 Task: Reply All to email with the signature Bailey Nelson with the subject 'Congratulations' from softage.1@softage.net with the message 'Can you please provide more information about the new safety regulations?'
Action: Mouse moved to (1298, 211)
Screenshot: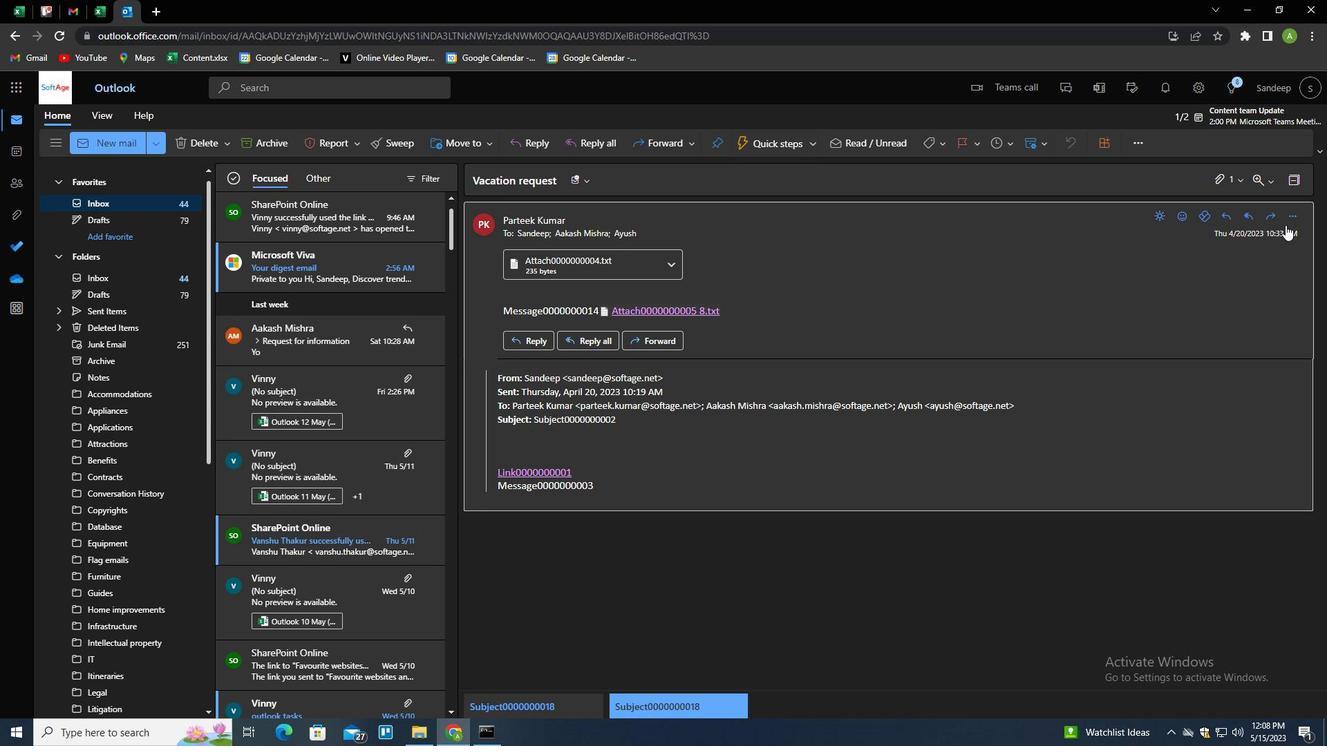 
Action: Mouse pressed left at (1298, 211)
Screenshot: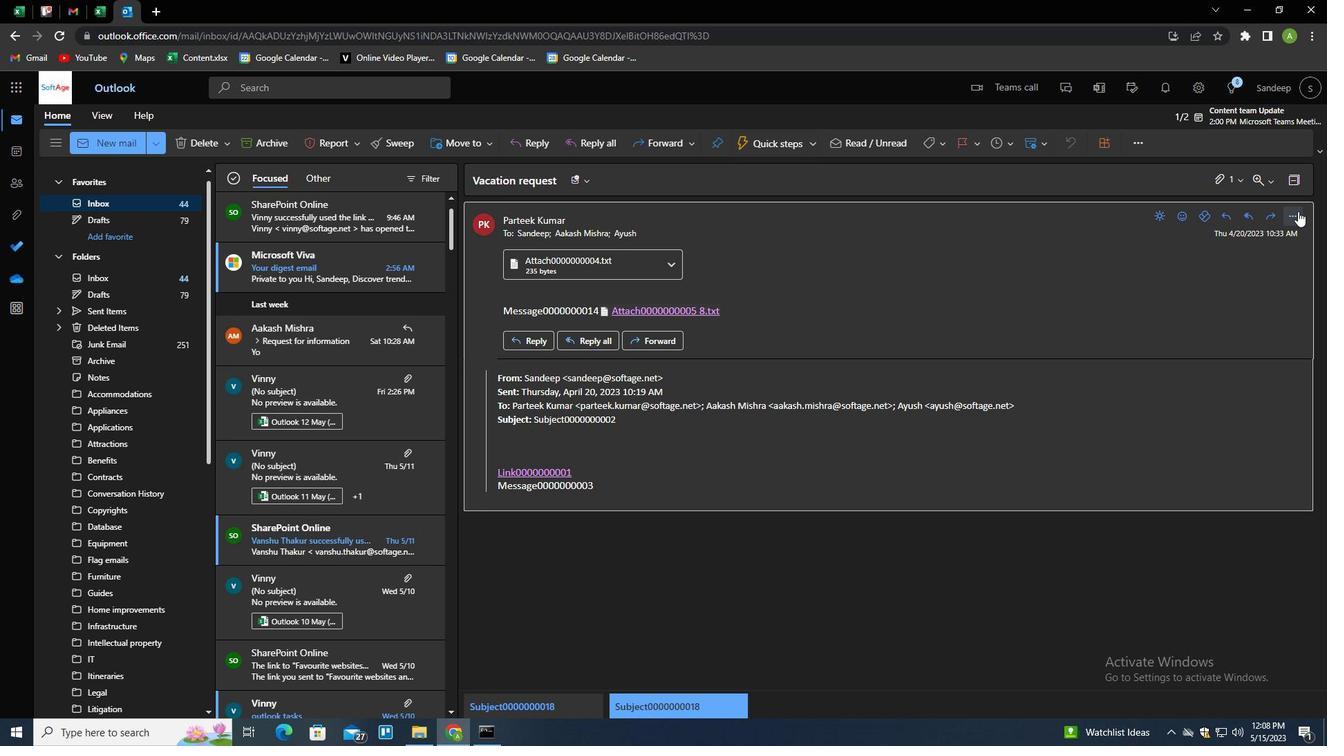 
Action: Mouse moved to (1244, 263)
Screenshot: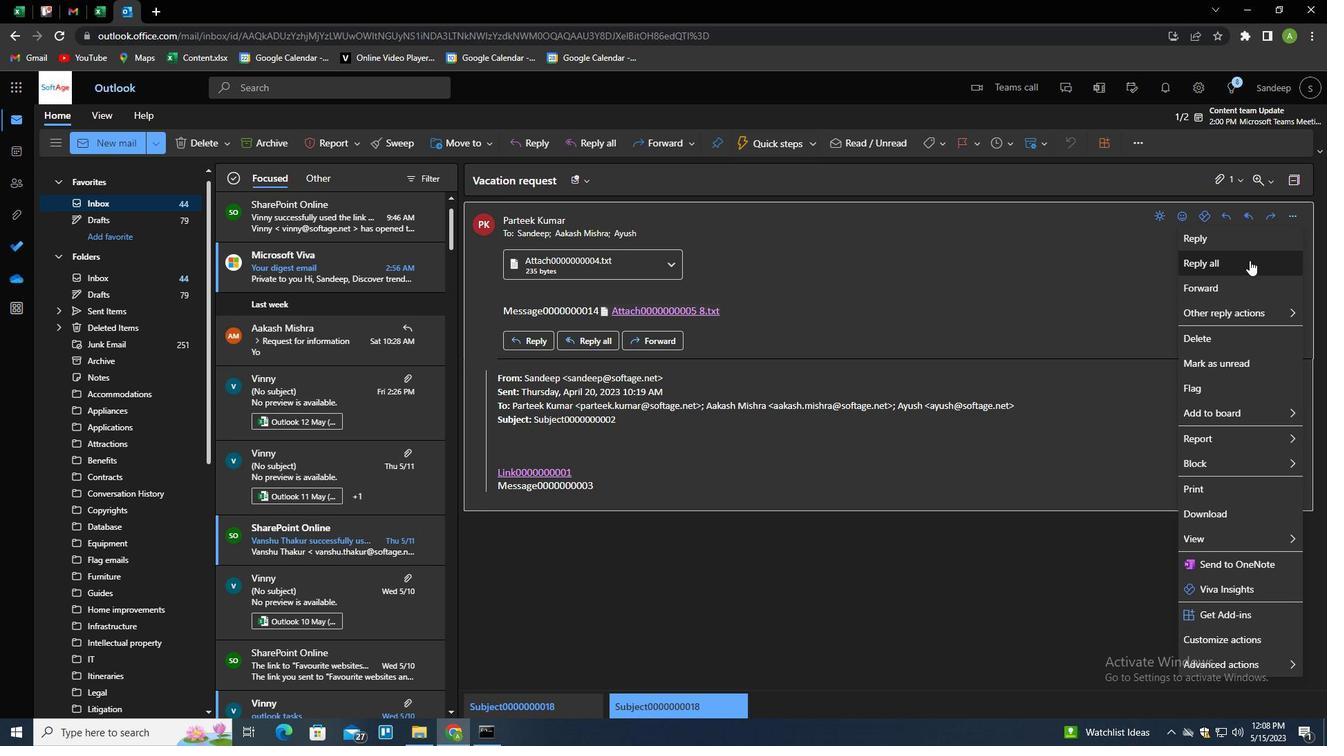 
Action: Mouse pressed left at (1244, 263)
Screenshot: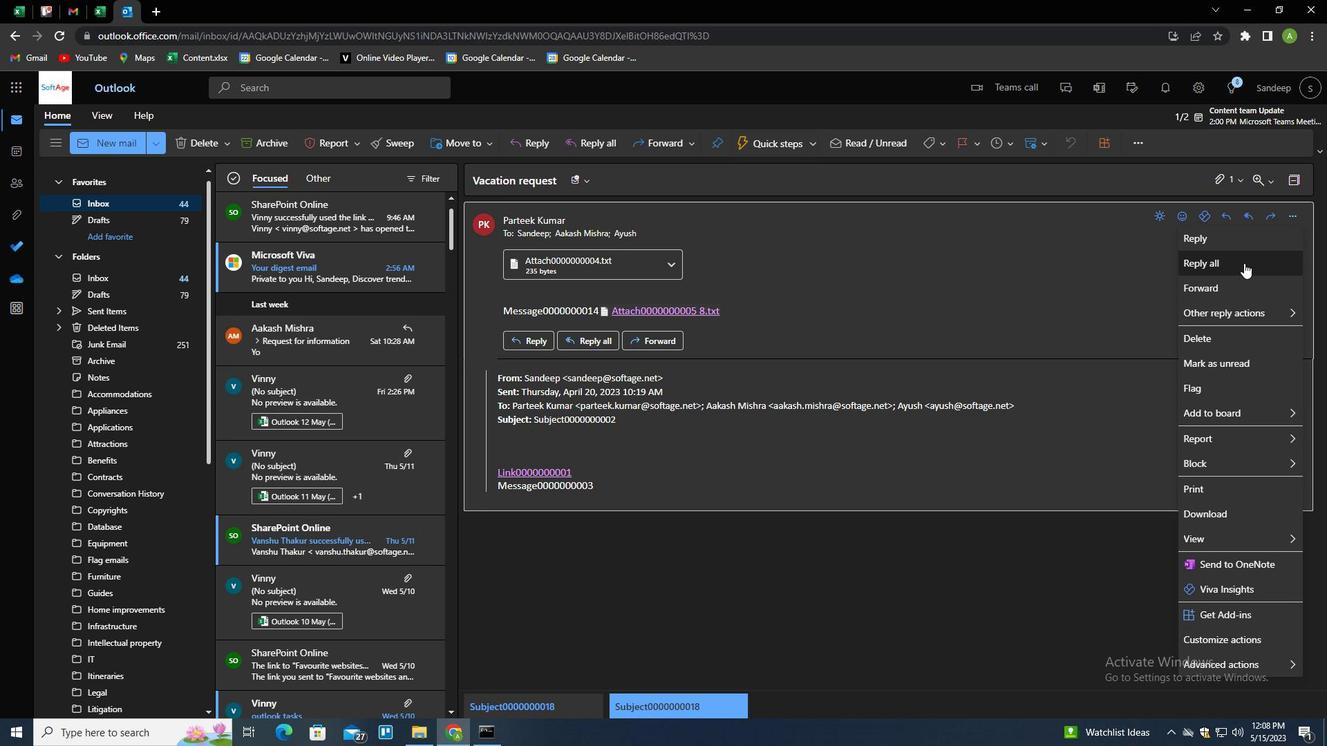 
Action: Mouse moved to (488, 390)
Screenshot: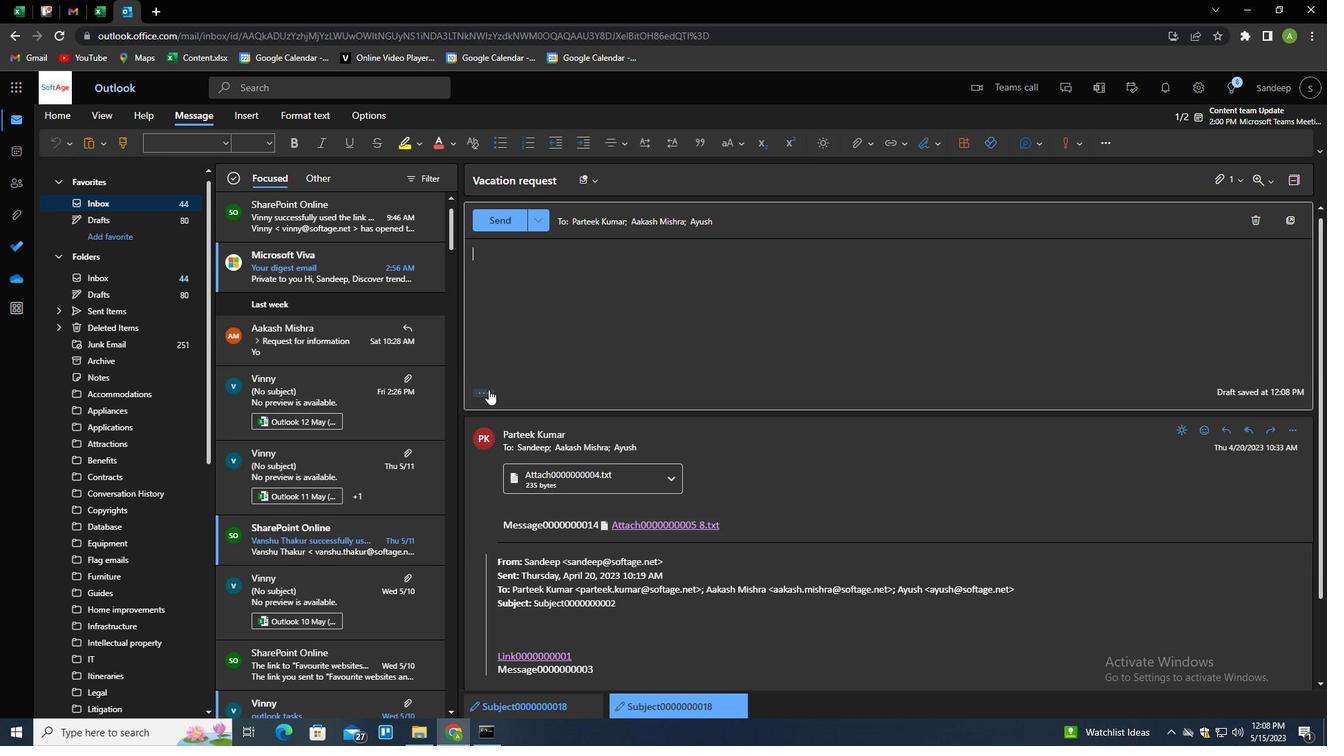 
Action: Mouse pressed left at (488, 390)
Screenshot: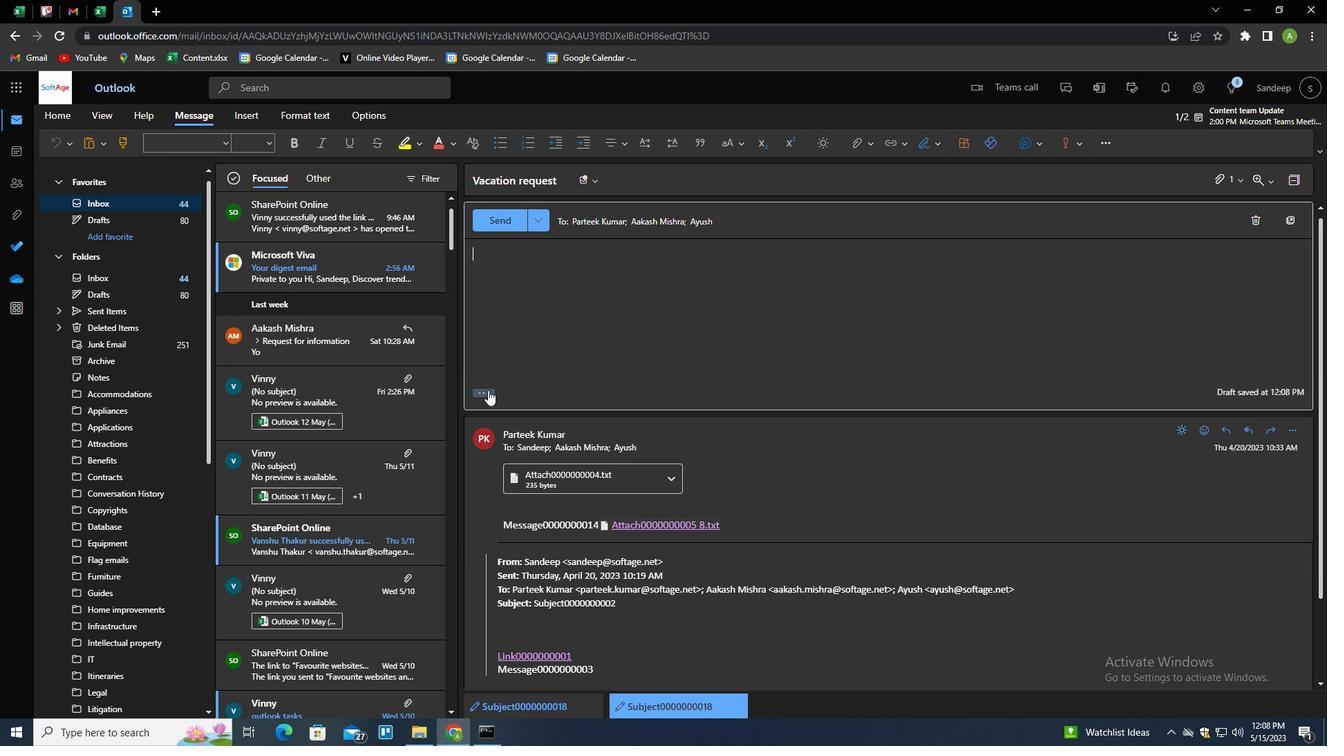 
Action: Mouse moved to (938, 147)
Screenshot: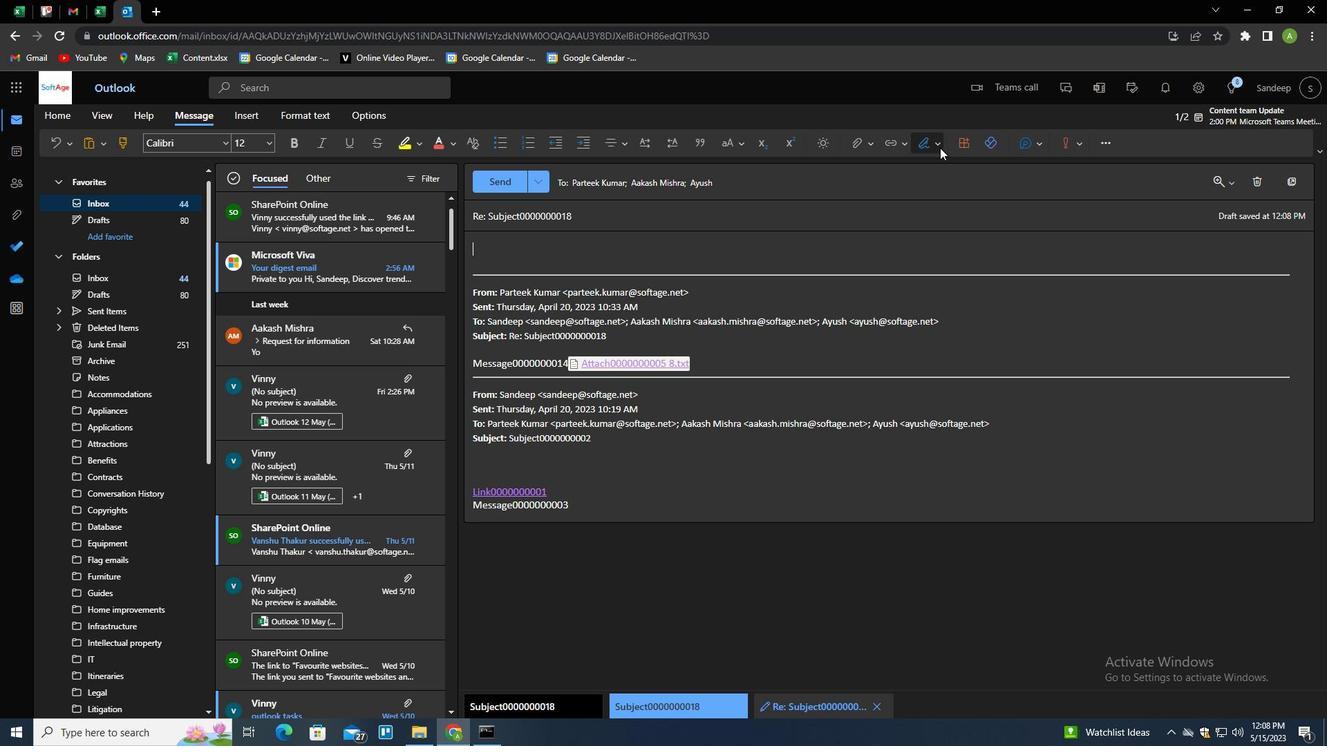 
Action: Mouse pressed left at (938, 147)
Screenshot: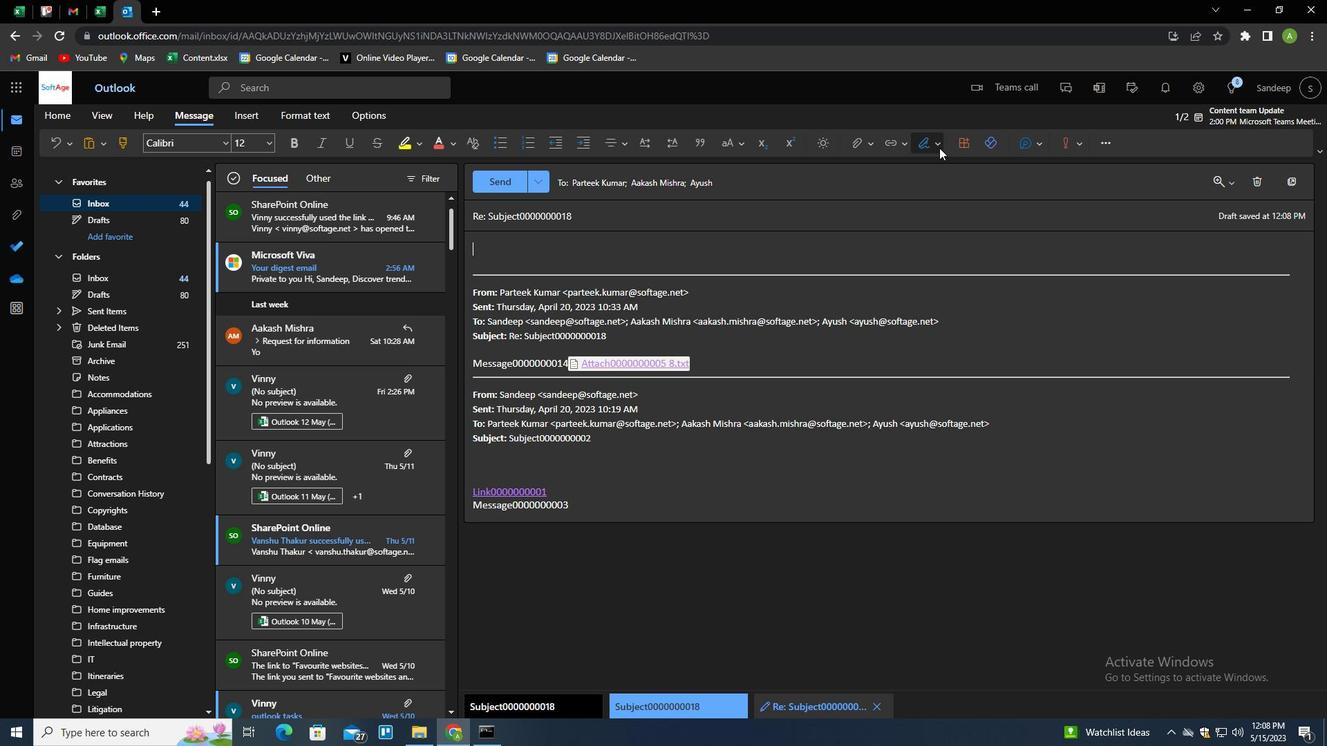 
Action: Mouse moved to (907, 196)
Screenshot: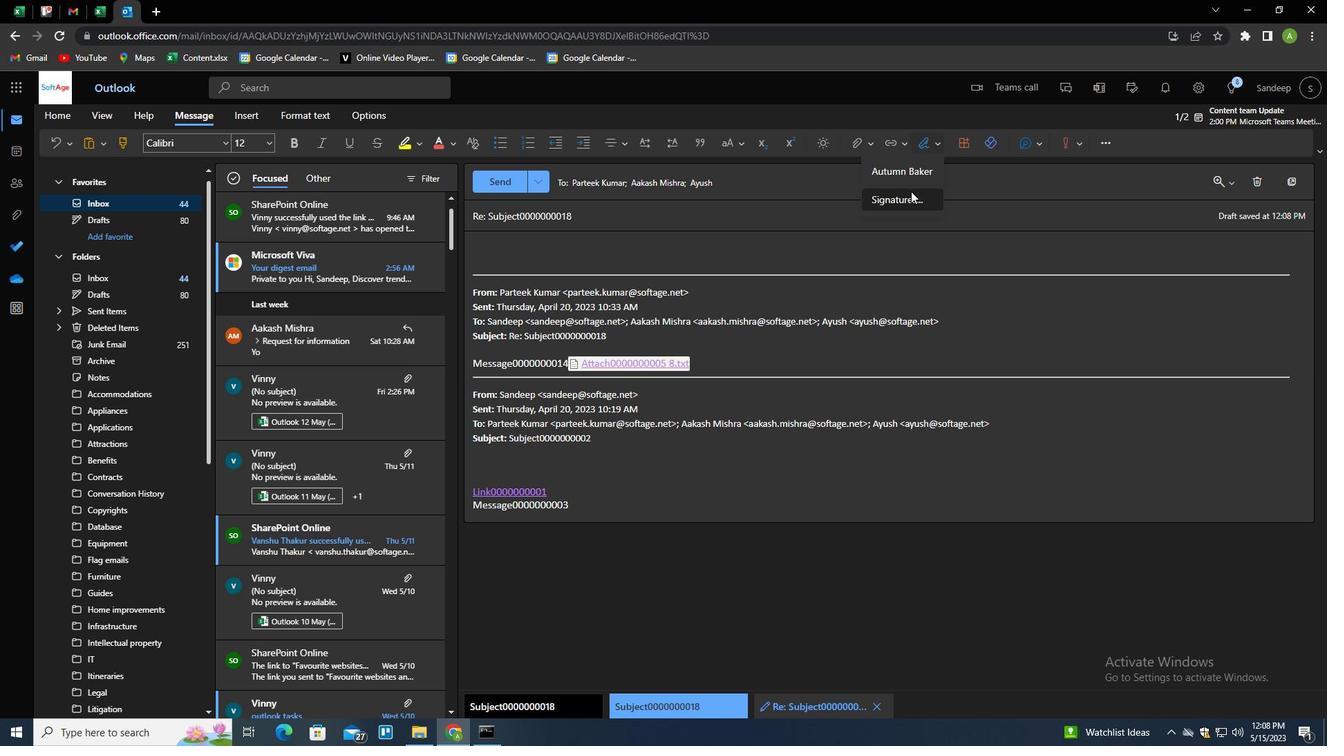 
Action: Mouse pressed left at (907, 196)
Screenshot: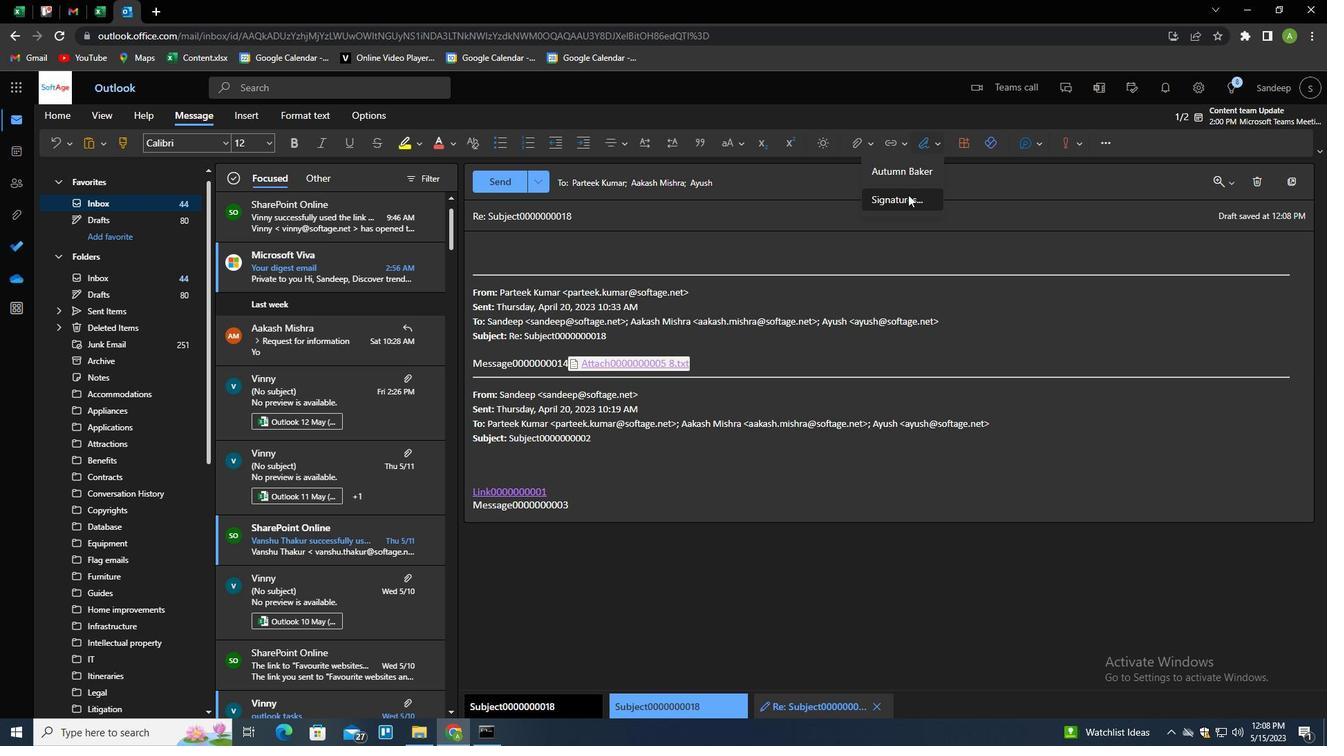 
Action: Mouse moved to (941, 249)
Screenshot: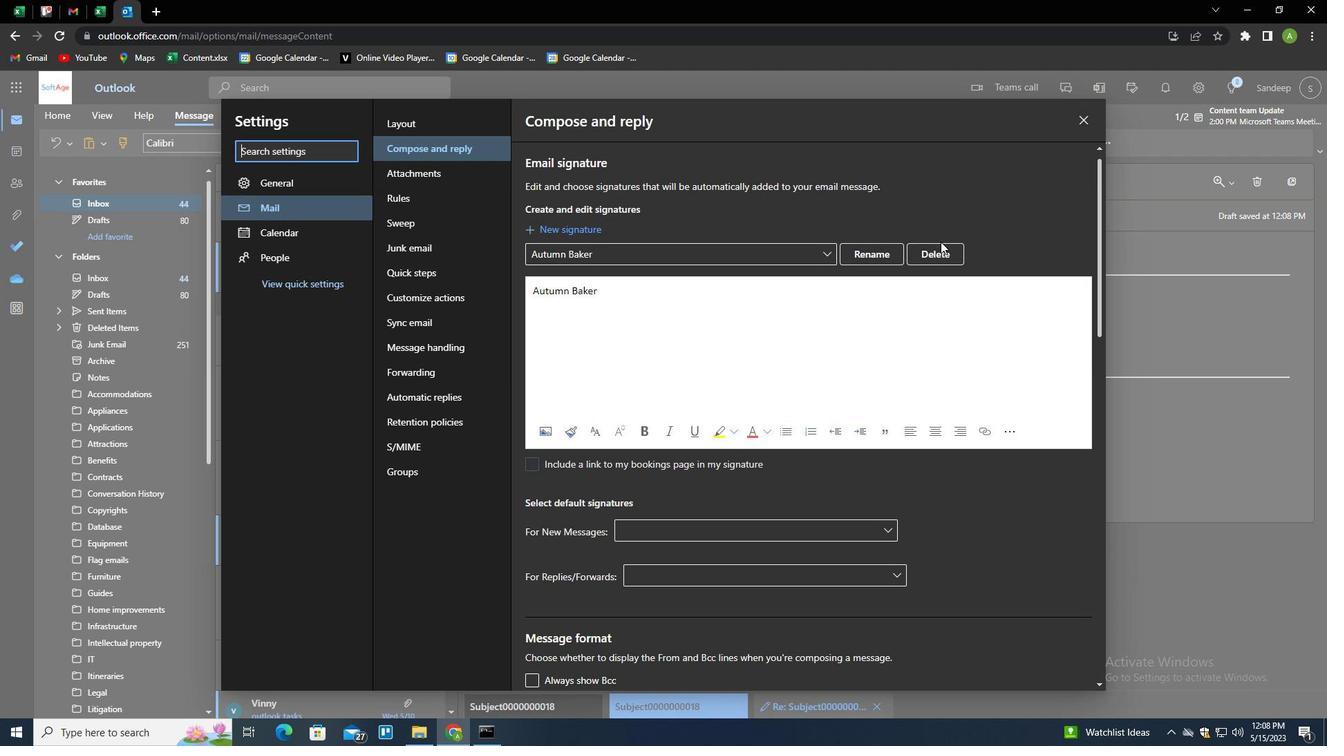 
Action: Mouse pressed left at (941, 249)
Screenshot: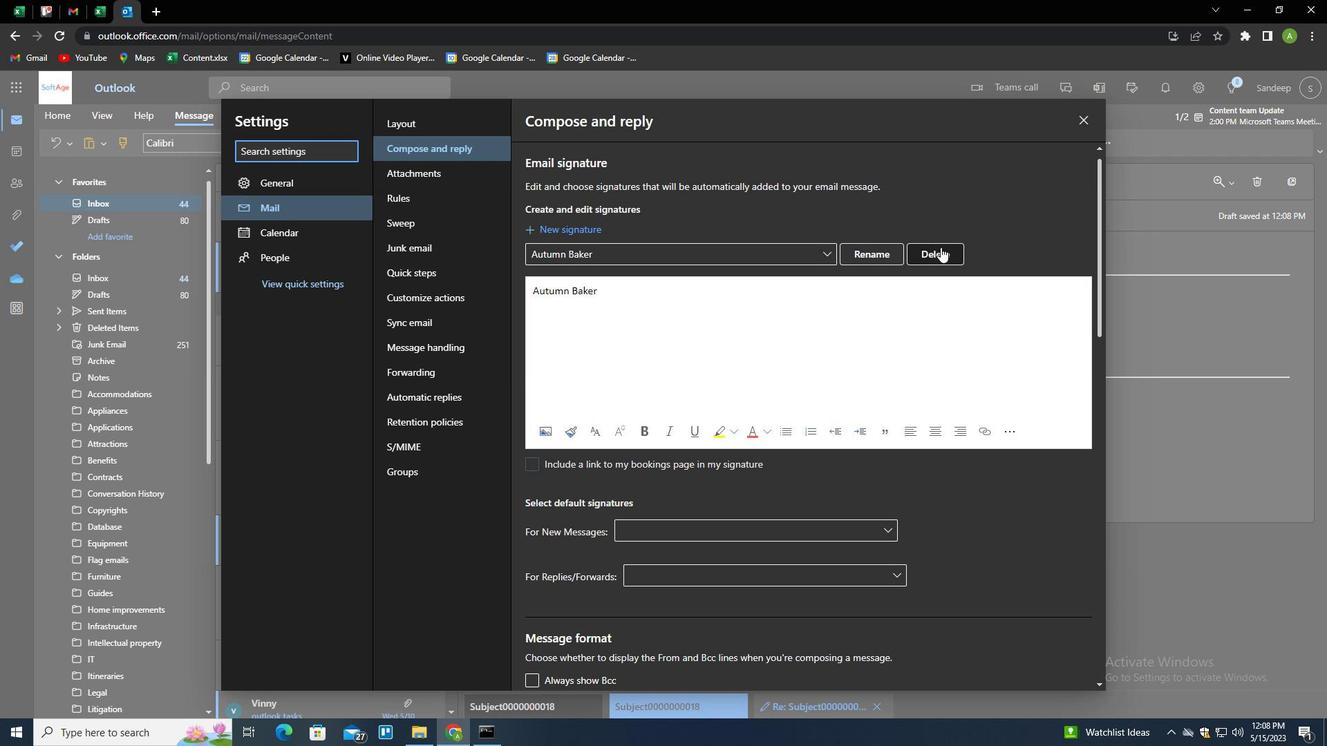 
Action: Mouse moved to (937, 250)
Screenshot: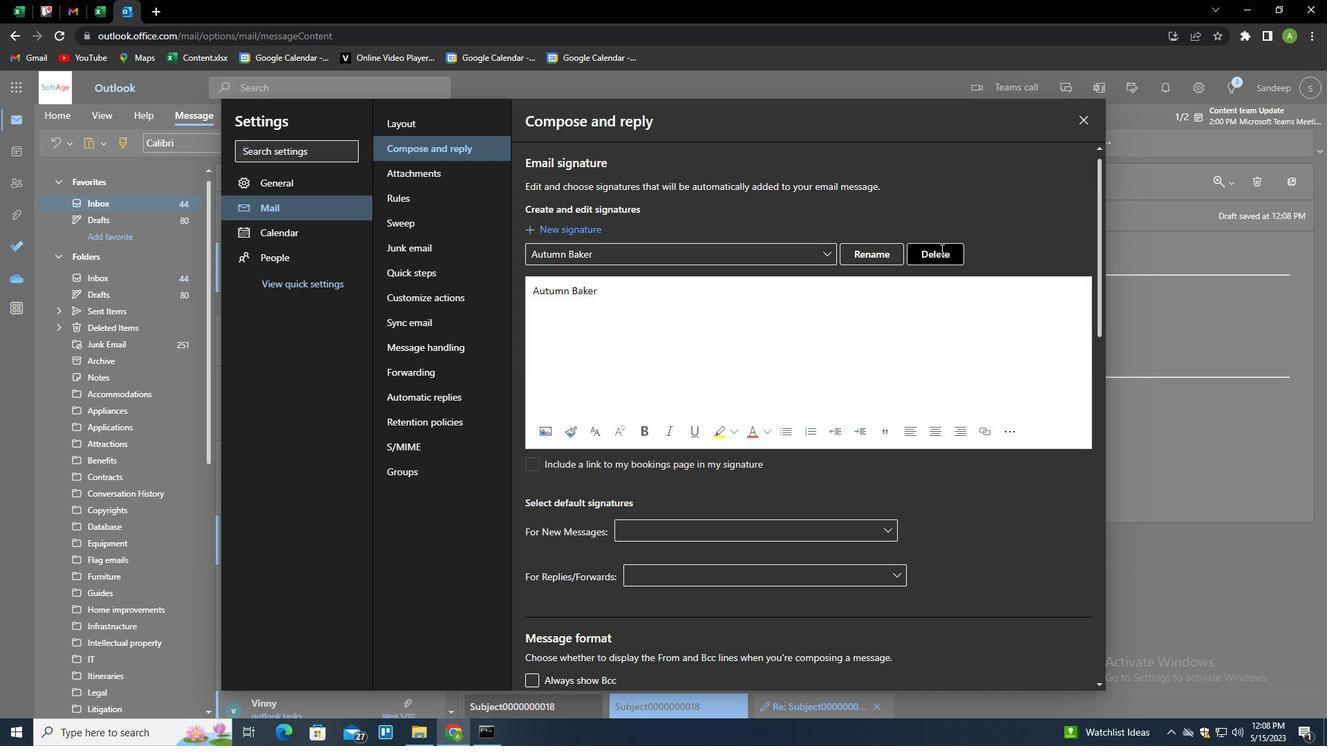 
Action: Mouse pressed left at (937, 250)
Screenshot: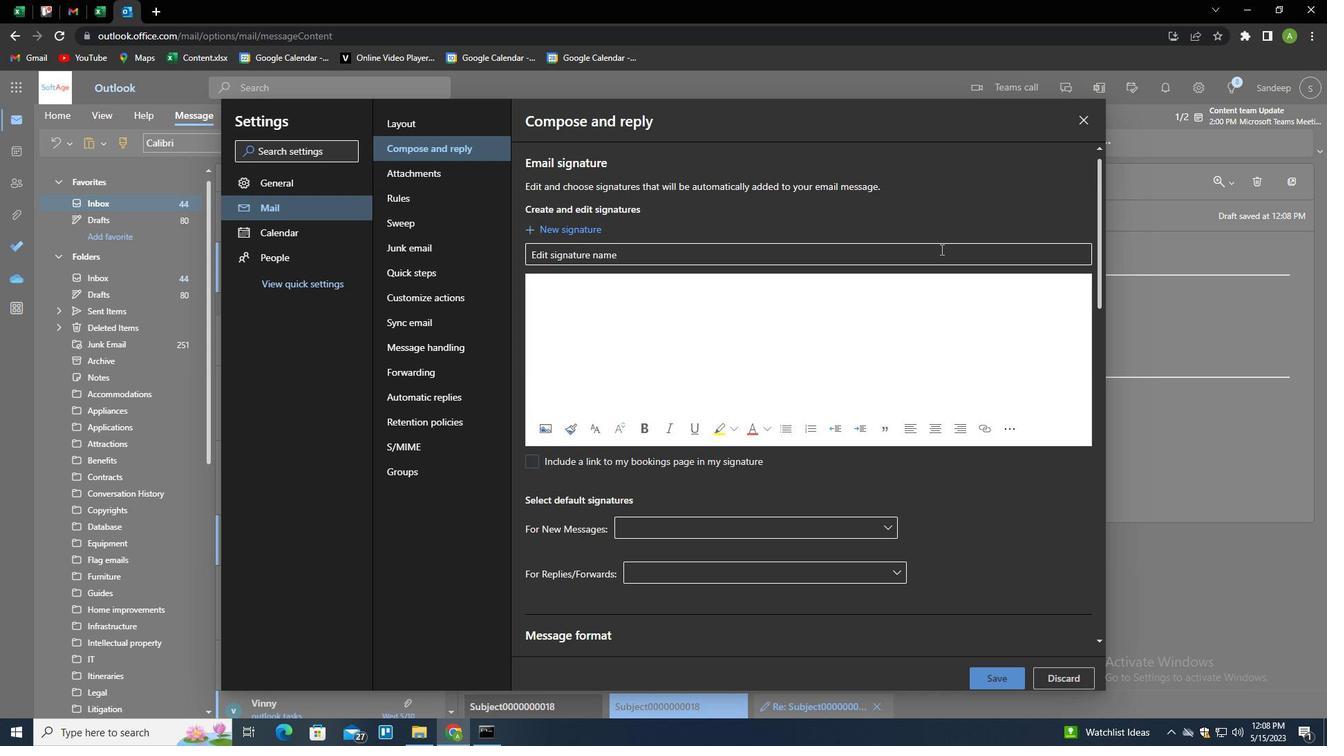 
Action: Mouse moved to (935, 252)
Screenshot: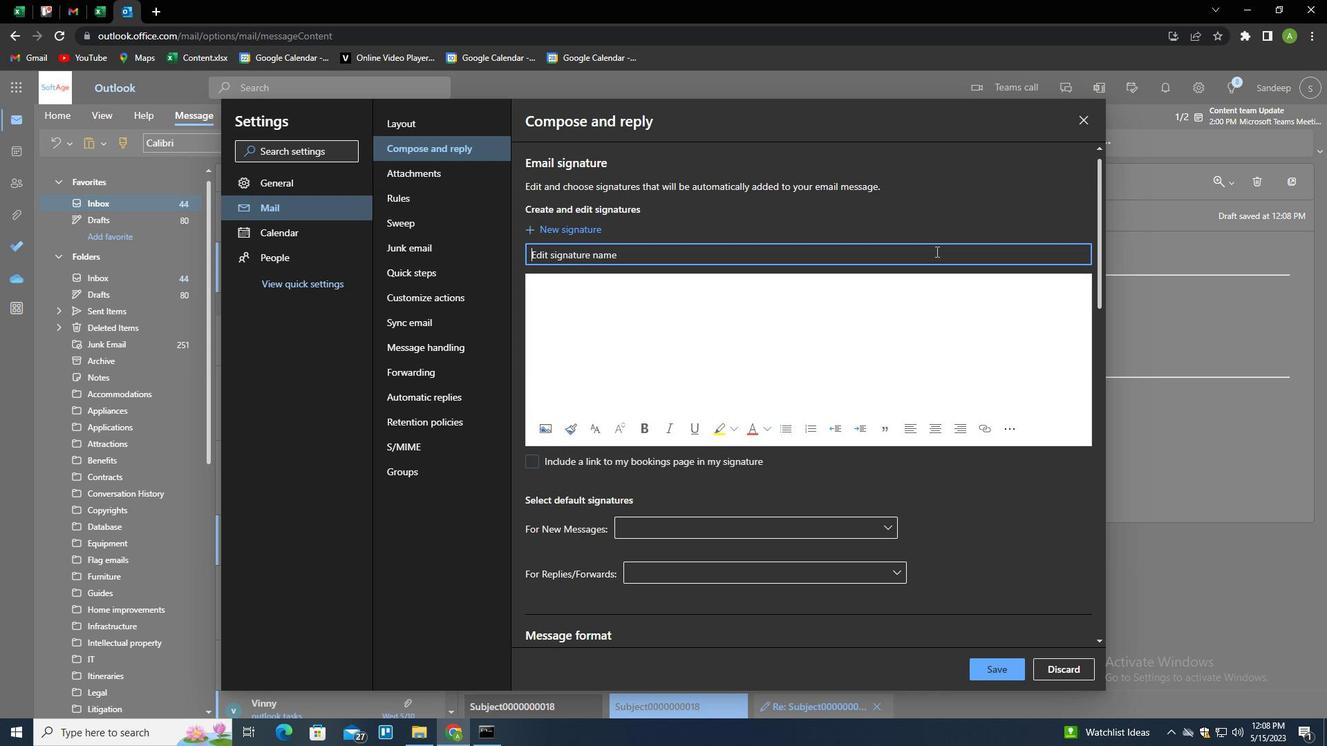 
Action: Key pressed <Key.shift>BAILEY<Key.space><Key.shift><Key.shift><Key.shift><Key.shift><Key.shift><Key.shift><Key.shift><Key.shift><Key.shift><Key.shift><Key.shift><Key.shift><Key.shift><Key.shift><Key.shift><Key.shift><Key.shift>NELSON<Key.tab><Key.shift>BAILEY<Key.space><Key.shift>NELSON
Screenshot: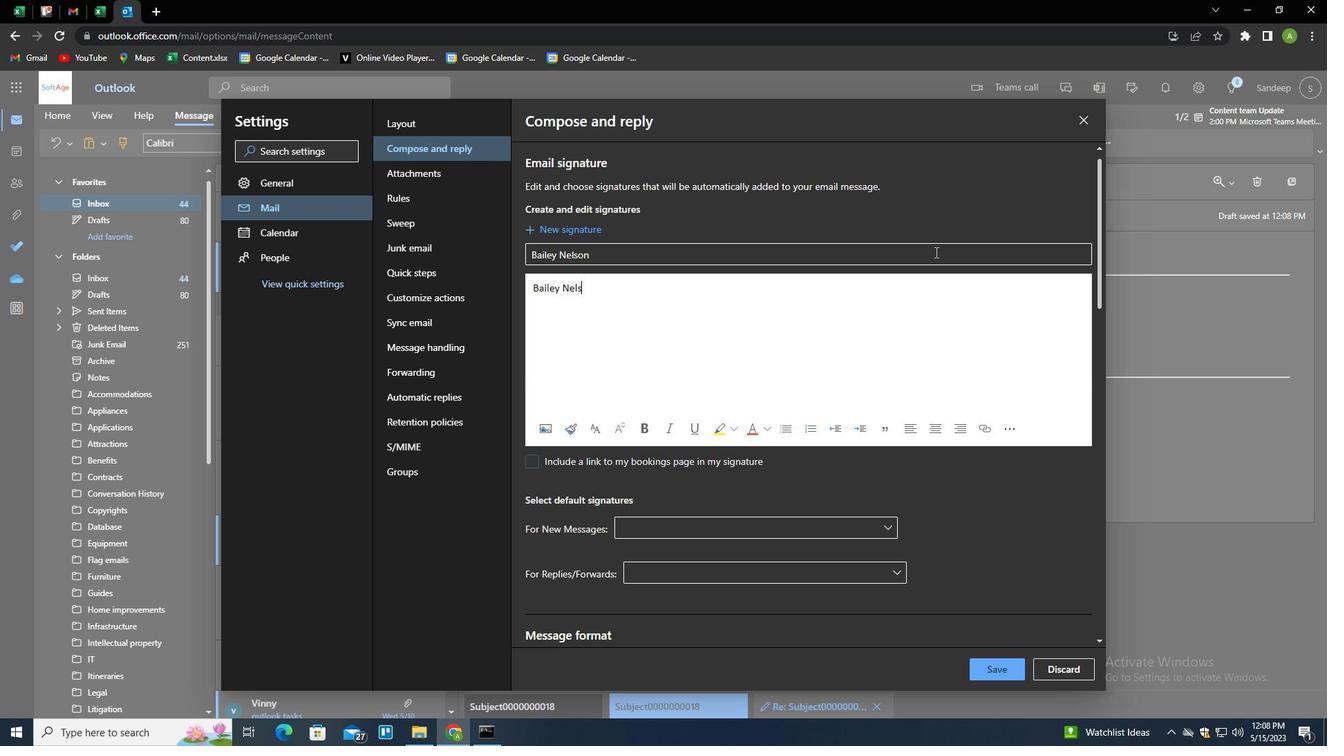 
Action: Mouse moved to (1003, 665)
Screenshot: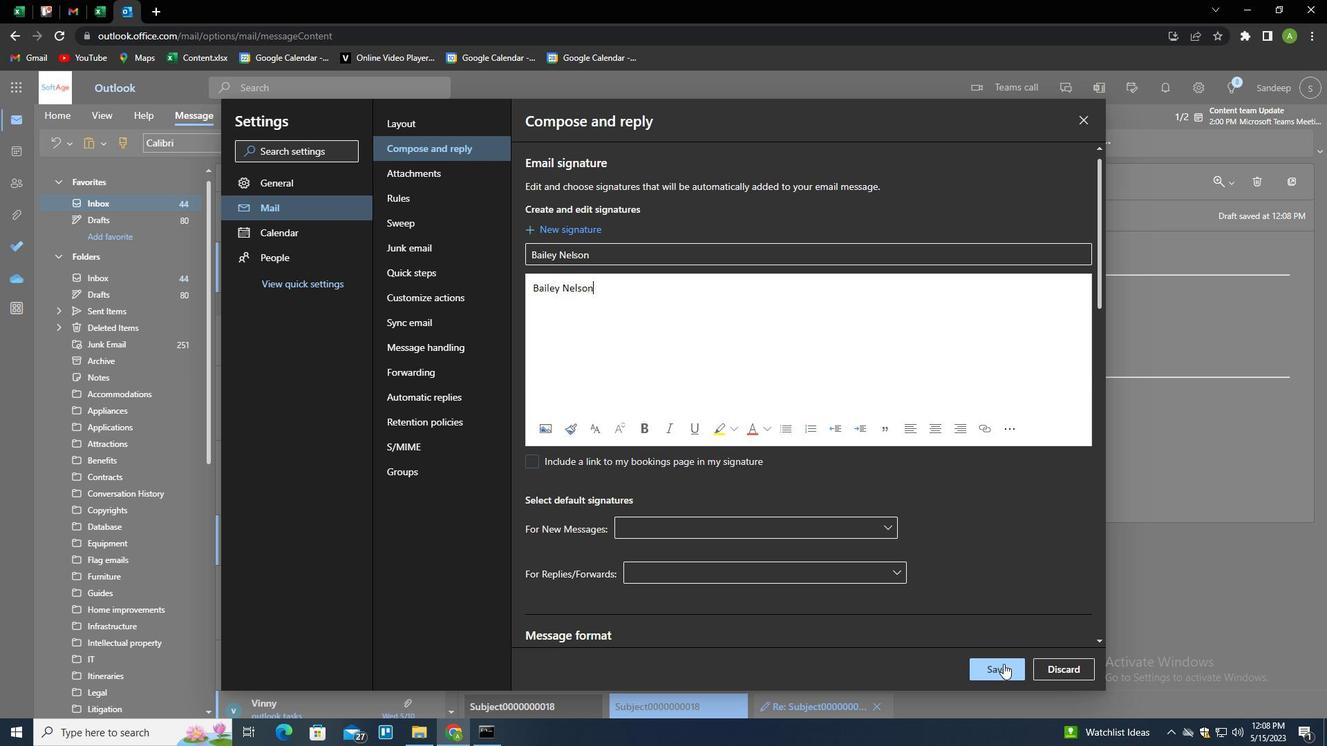 
Action: Mouse pressed left at (1003, 665)
Screenshot: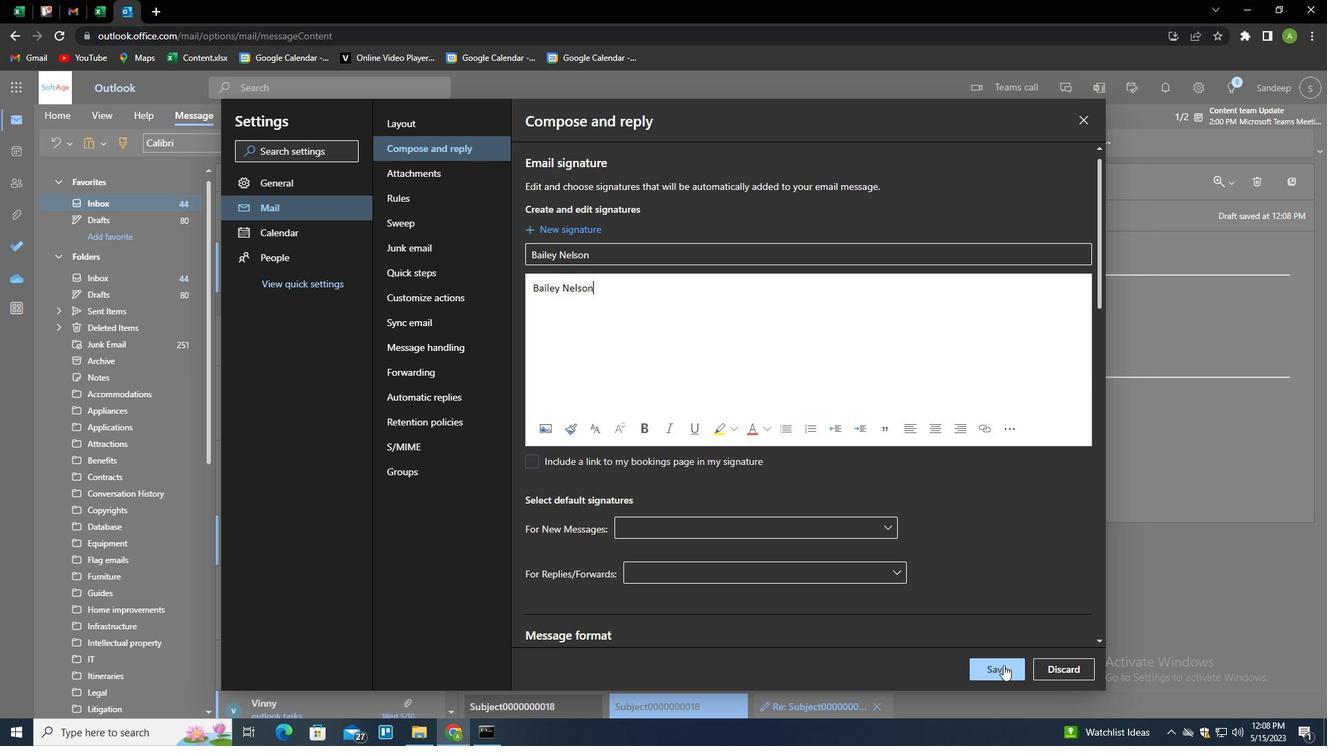
Action: Mouse moved to (1144, 345)
Screenshot: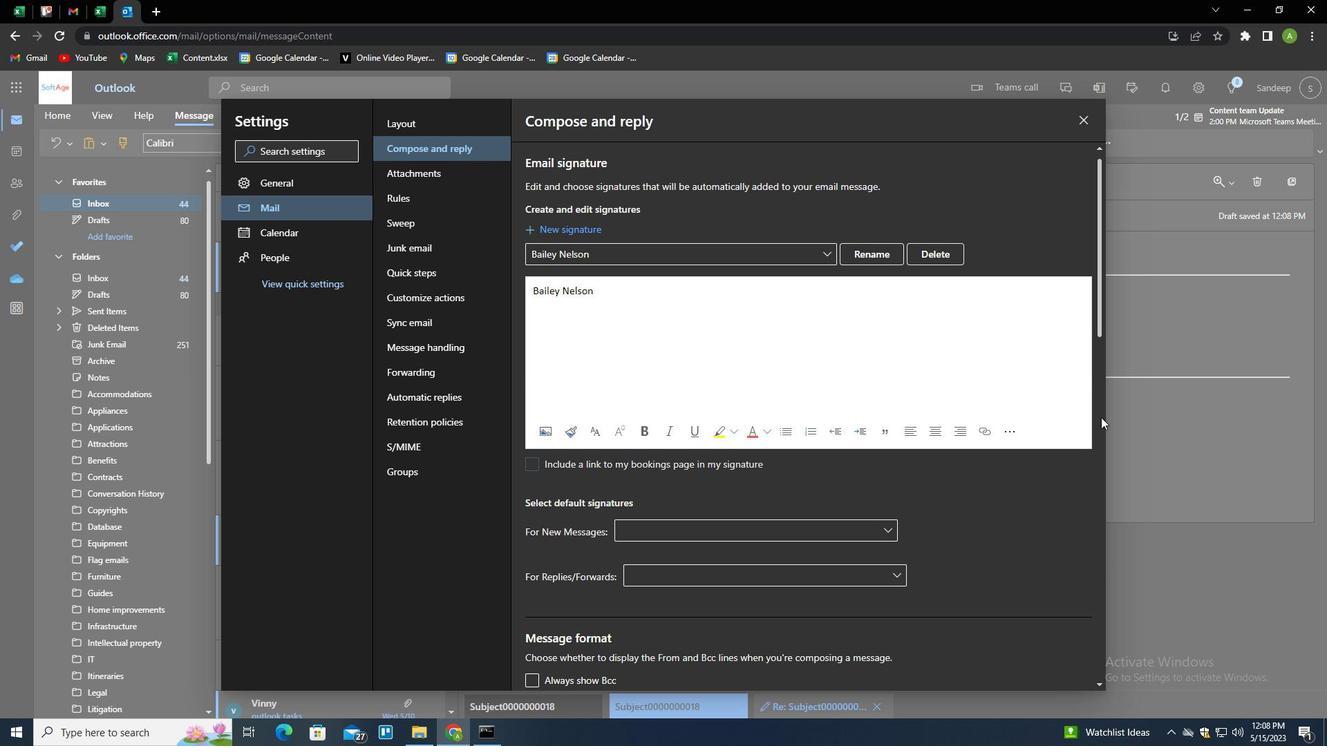 
Action: Mouse pressed left at (1144, 345)
Screenshot: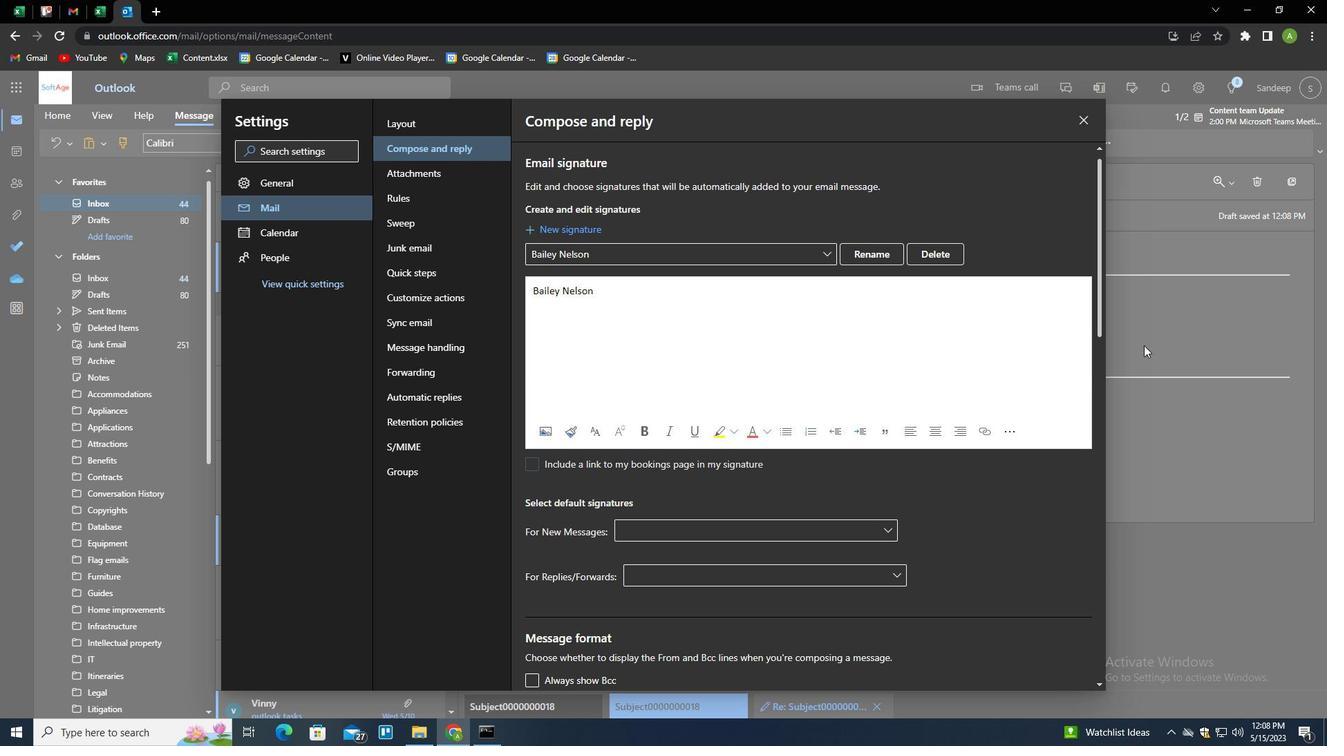 
Action: Mouse moved to (930, 141)
Screenshot: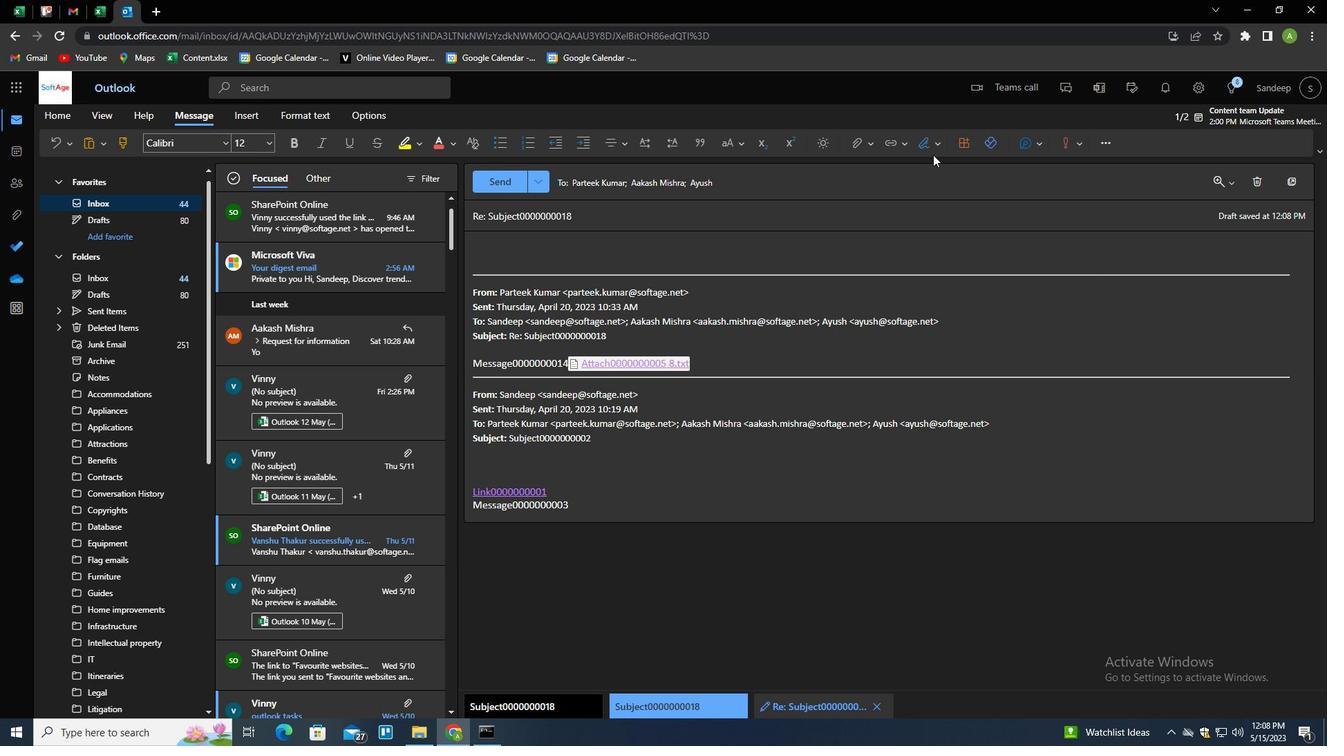 
Action: Mouse pressed left at (930, 141)
Screenshot: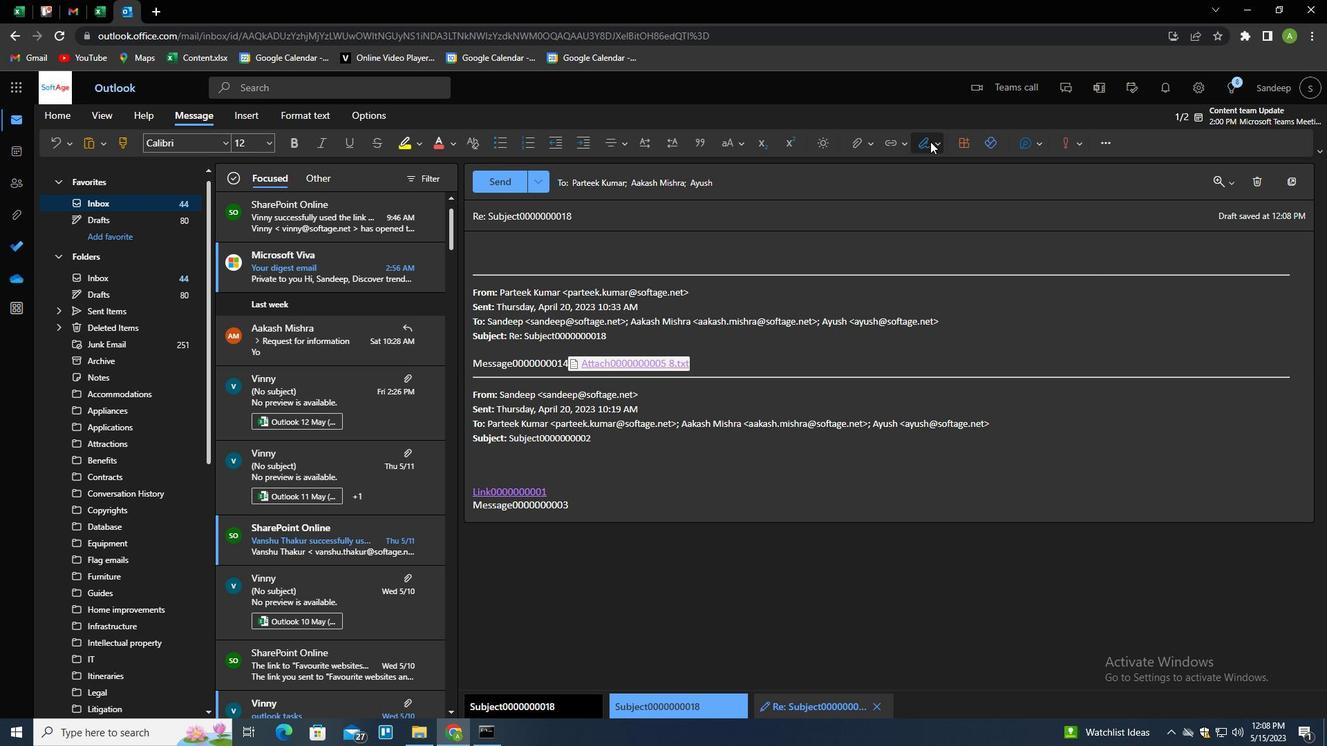 
Action: Mouse moved to (910, 174)
Screenshot: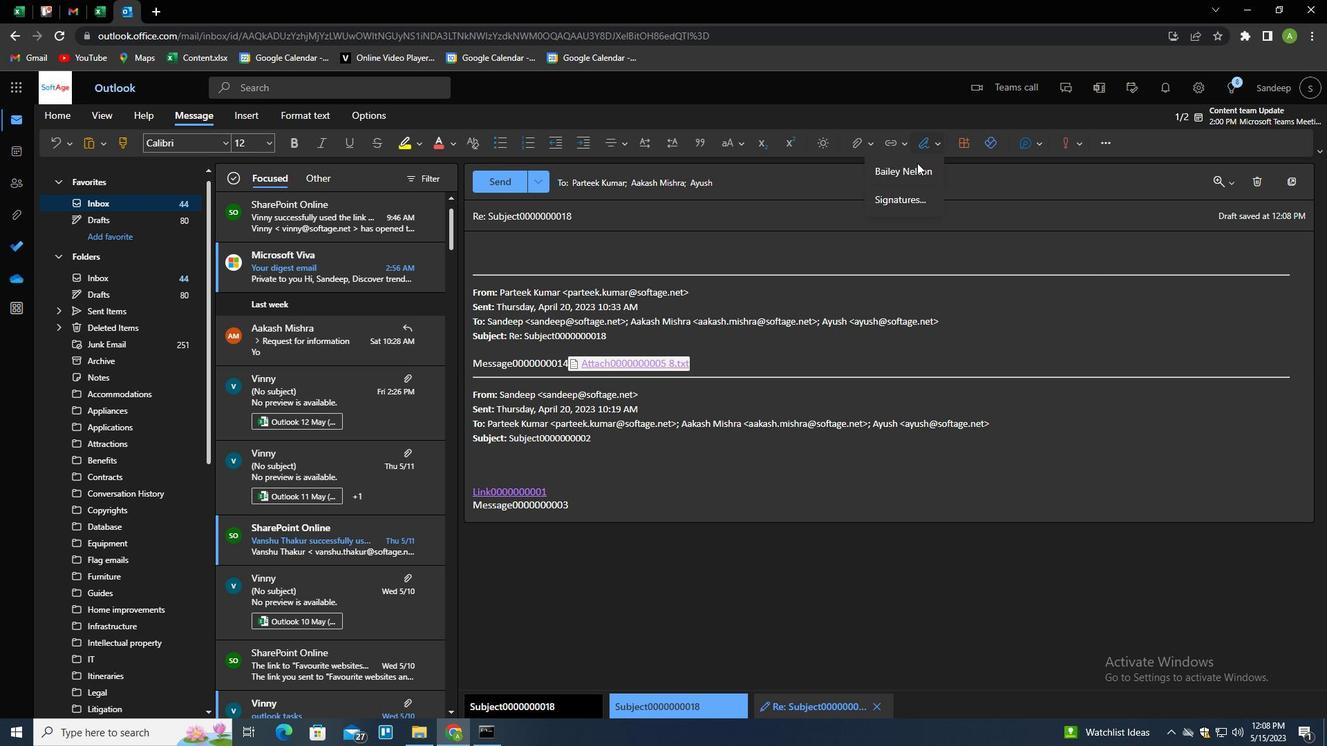 
Action: Mouse pressed left at (910, 174)
Screenshot: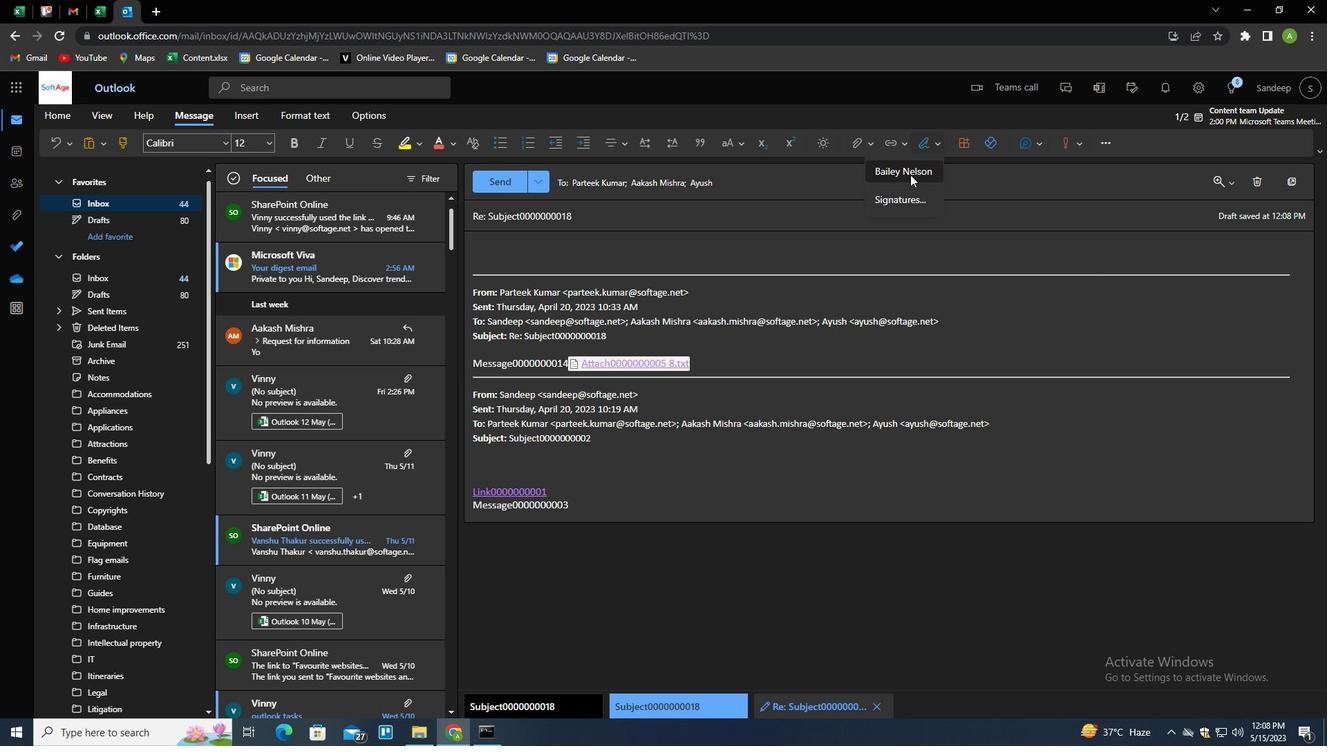 
Action: Mouse moved to (508, 215)
Screenshot: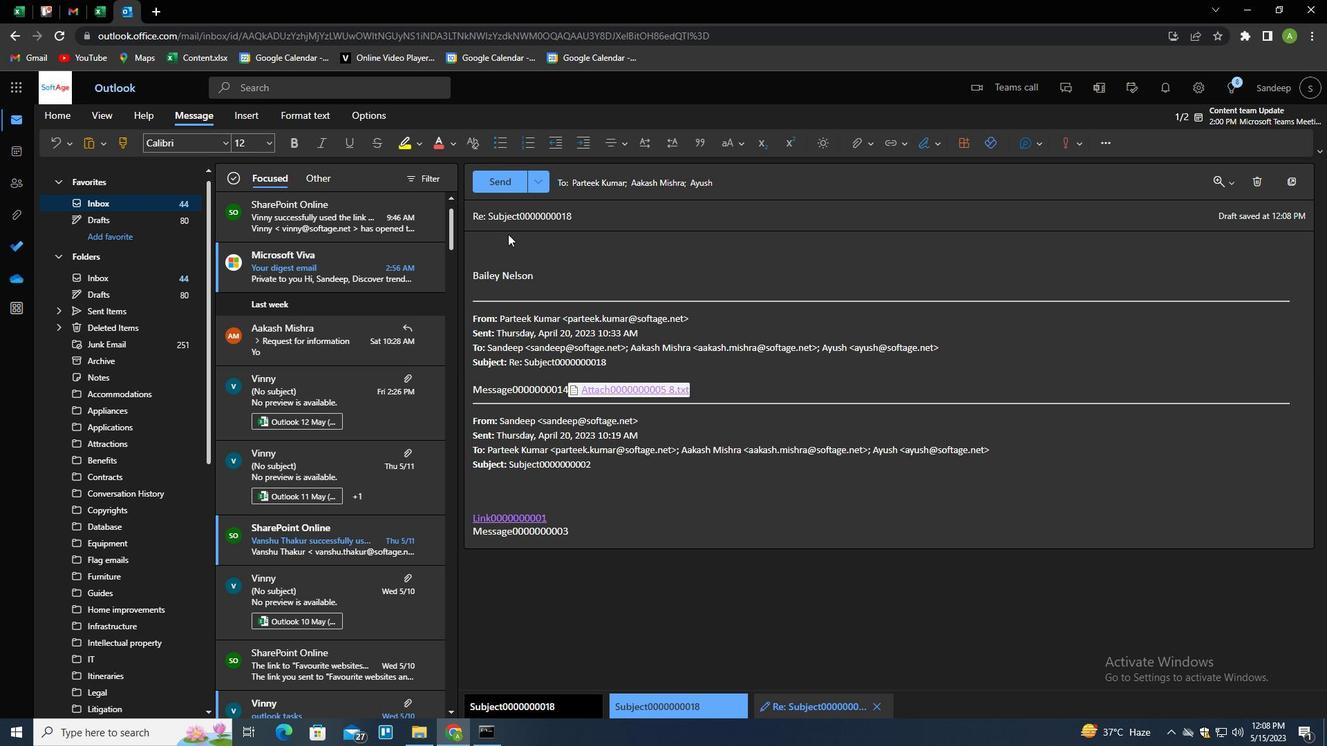 
Action: Mouse pressed left at (508, 215)
Screenshot: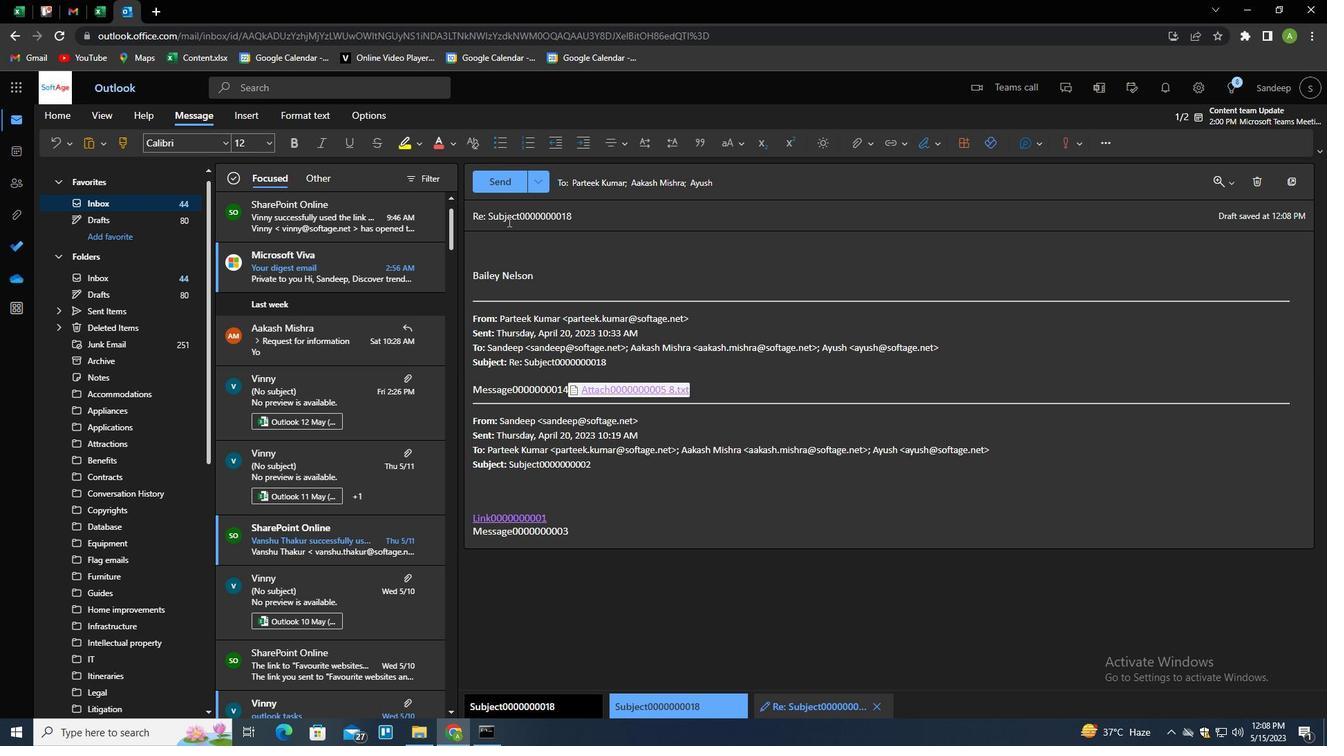 
Action: Mouse pressed left at (508, 215)
Screenshot: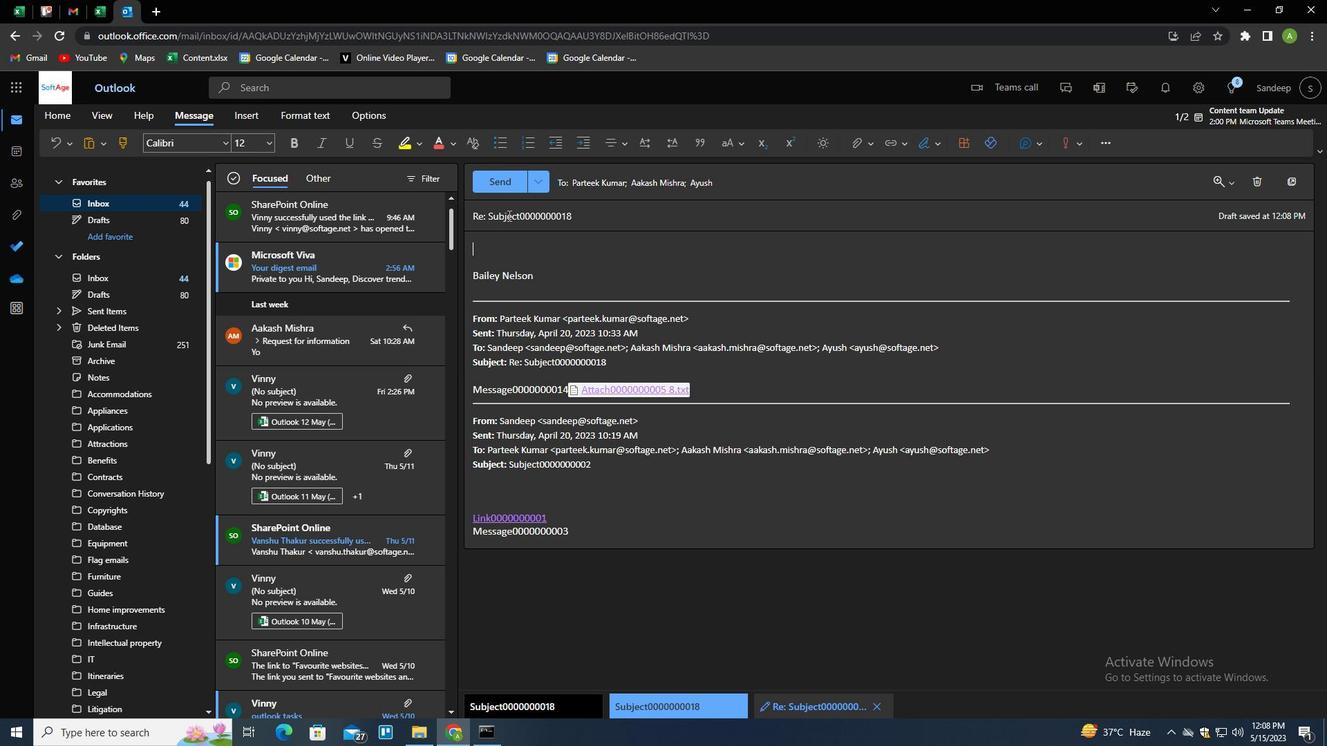 
Action: Mouse pressed left at (508, 215)
Screenshot: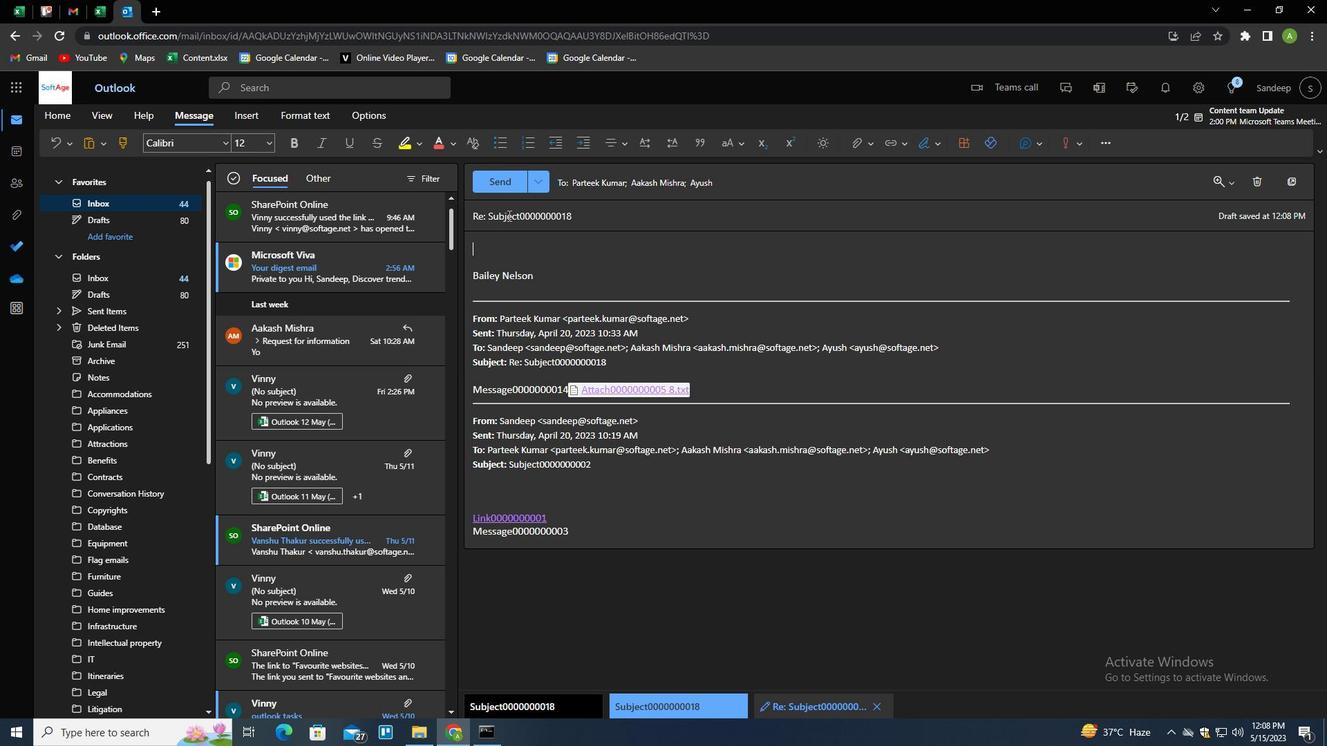
Action: Key pressed <Key.shift>CONGRATULATIONS<Key.tab><Key.shift>CAN<Key.space>YOU<Key.space>PLEASE<Key.space>PROVIDE<Key.space>MORE<Key.space>INFORMATION<Key.space>AN<Key.backspace>BOUT<Key.space>THE<Key.space>NEW<Key.space>D<Key.backspace>SAFETY<Key.space>REGULATIONS<Key.shift>?
Screenshot: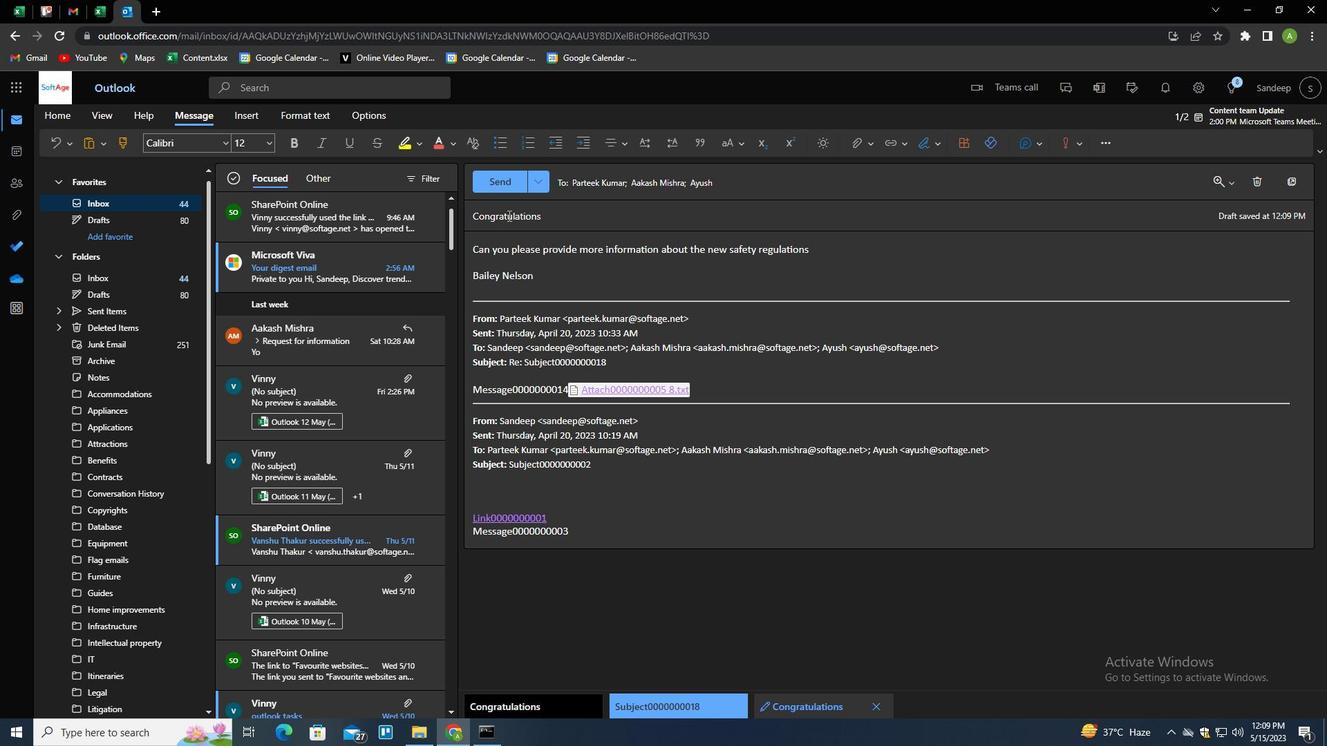 
Action: Mouse moved to (507, 179)
Screenshot: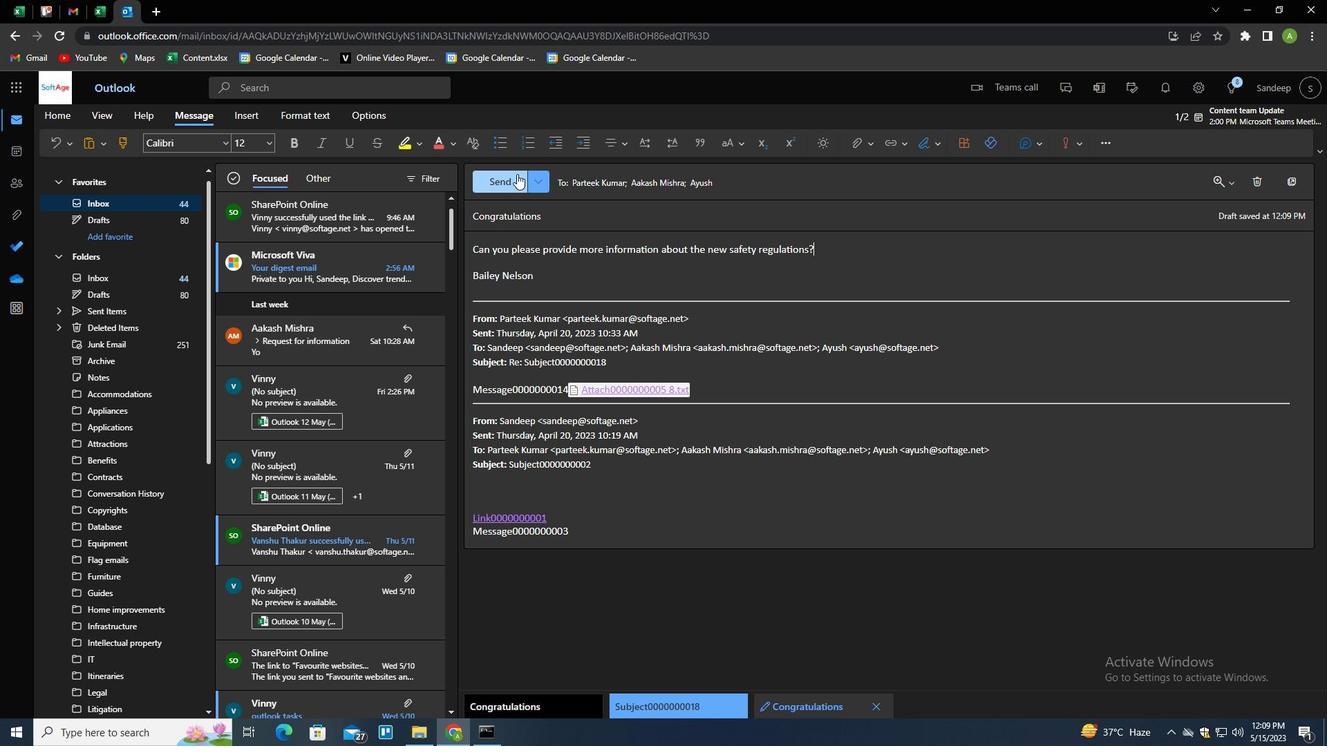 
Action: Mouse pressed left at (507, 179)
Screenshot: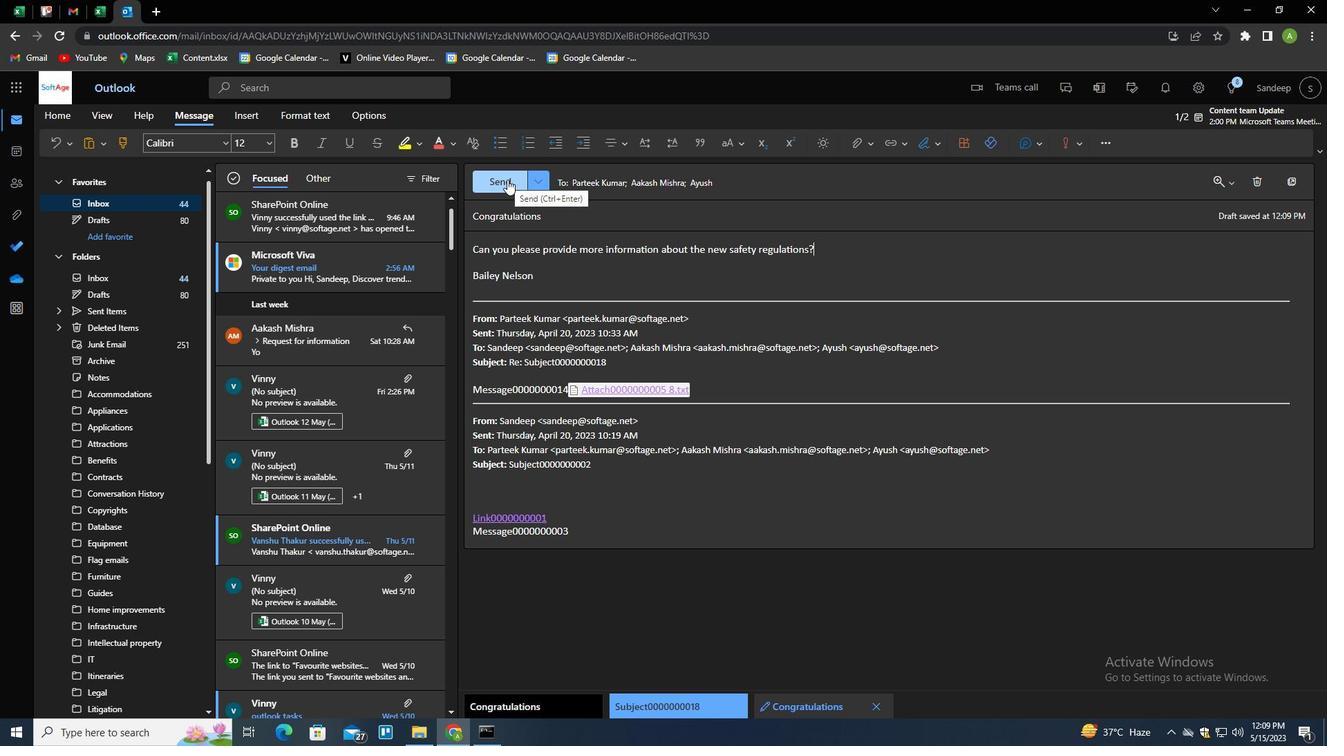 
